 Task: In the  document Pottery.htmlMake this file  'available offline' Check 'Vision History' View the  non- printing characters
Action: Mouse moved to (398, 377)
Screenshot: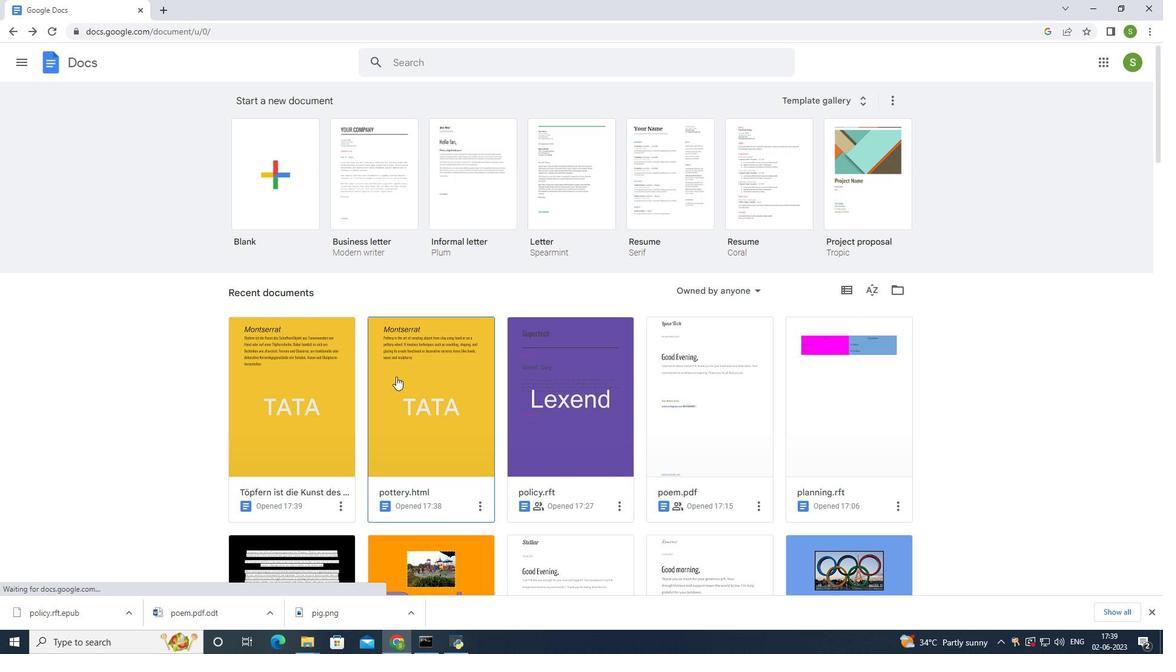 
Action: Mouse pressed left at (398, 377)
Screenshot: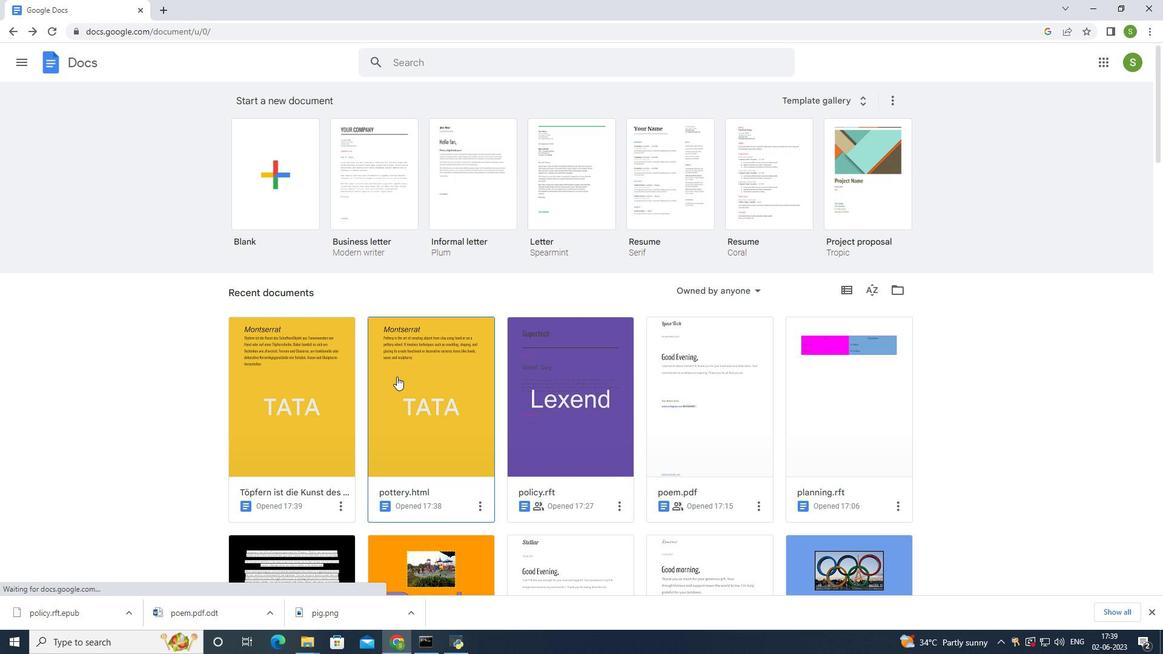 
Action: Mouse moved to (49, 70)
Screenshot: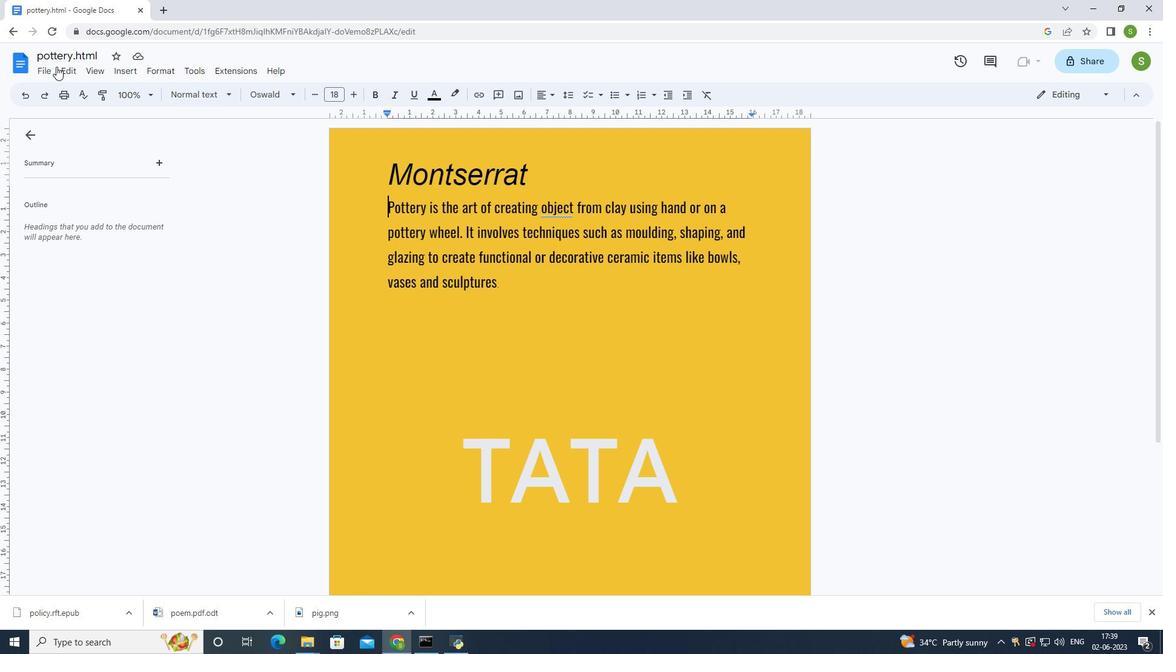 
Action: Mouse pressed left at (49, 70)
Screenshot: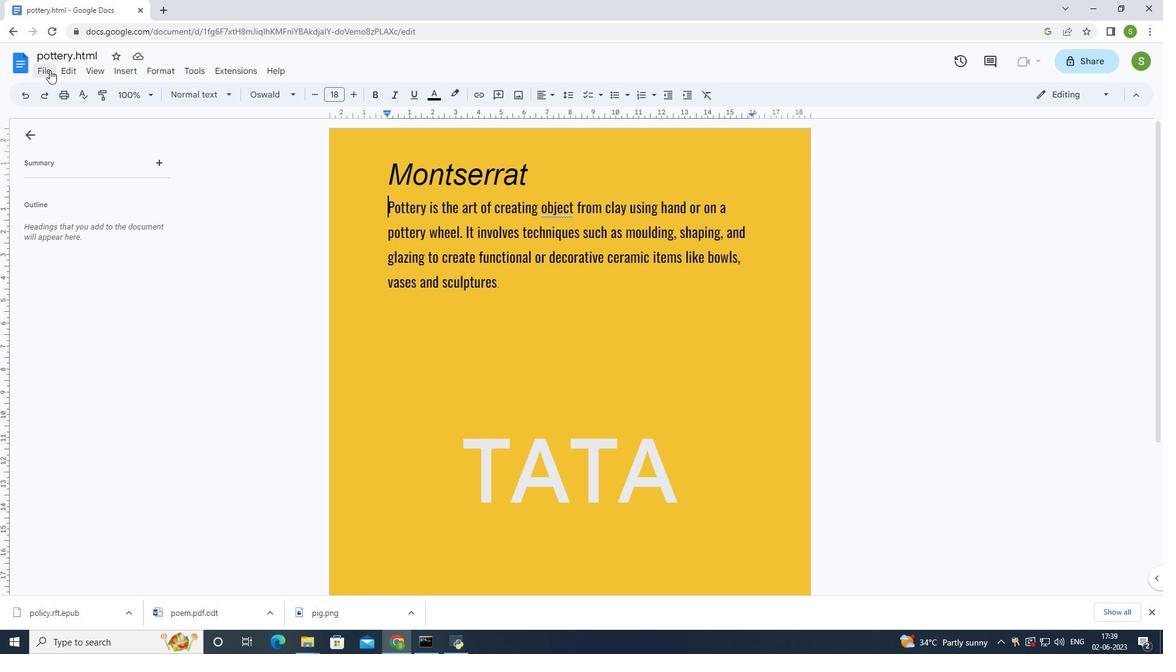 
Action: Mouse moved to (95, 335)
Screenshot: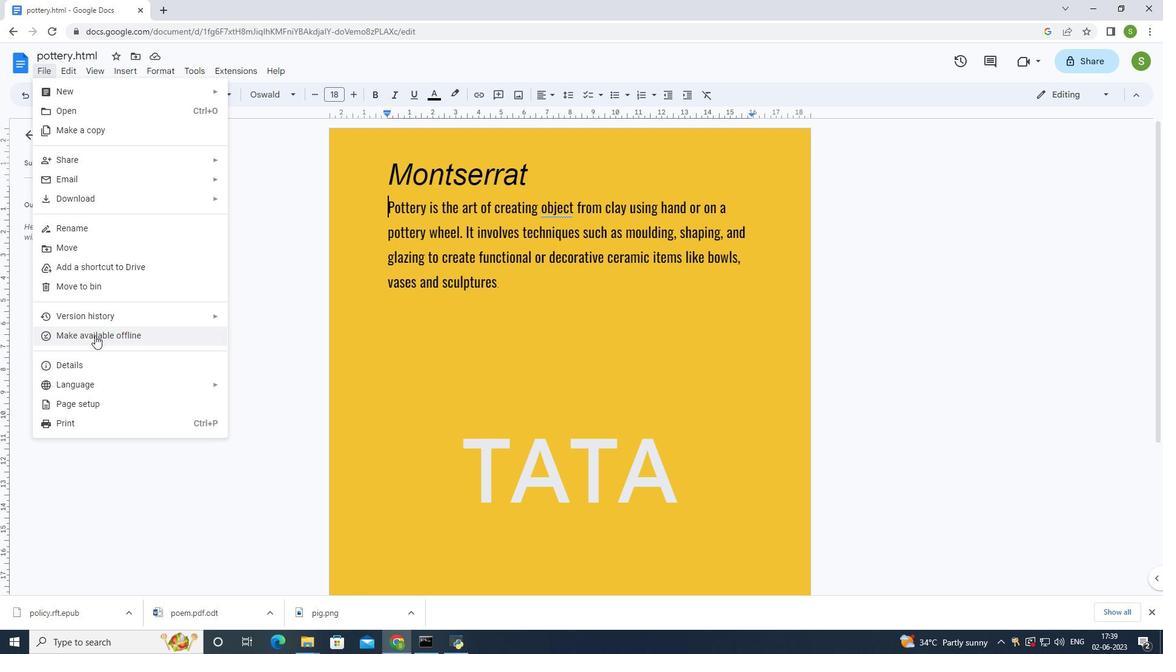 
Action: Mouse pressed left at (95, 335)
Screenshot: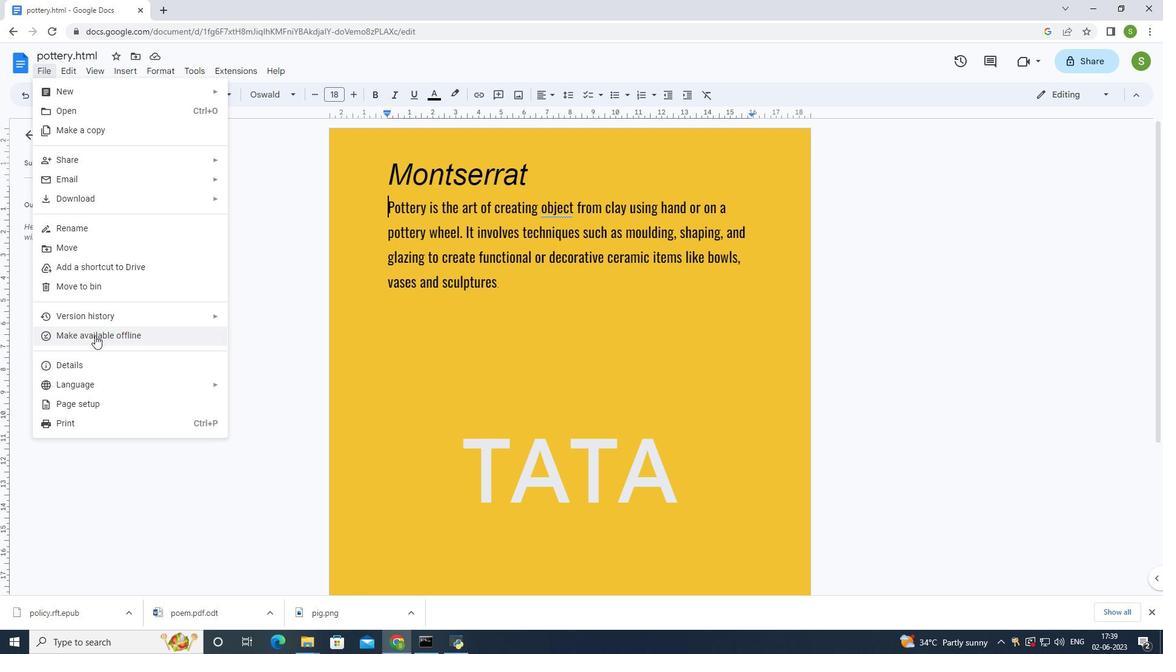
Action: Mouse moved to (41, 70)
Screenshot: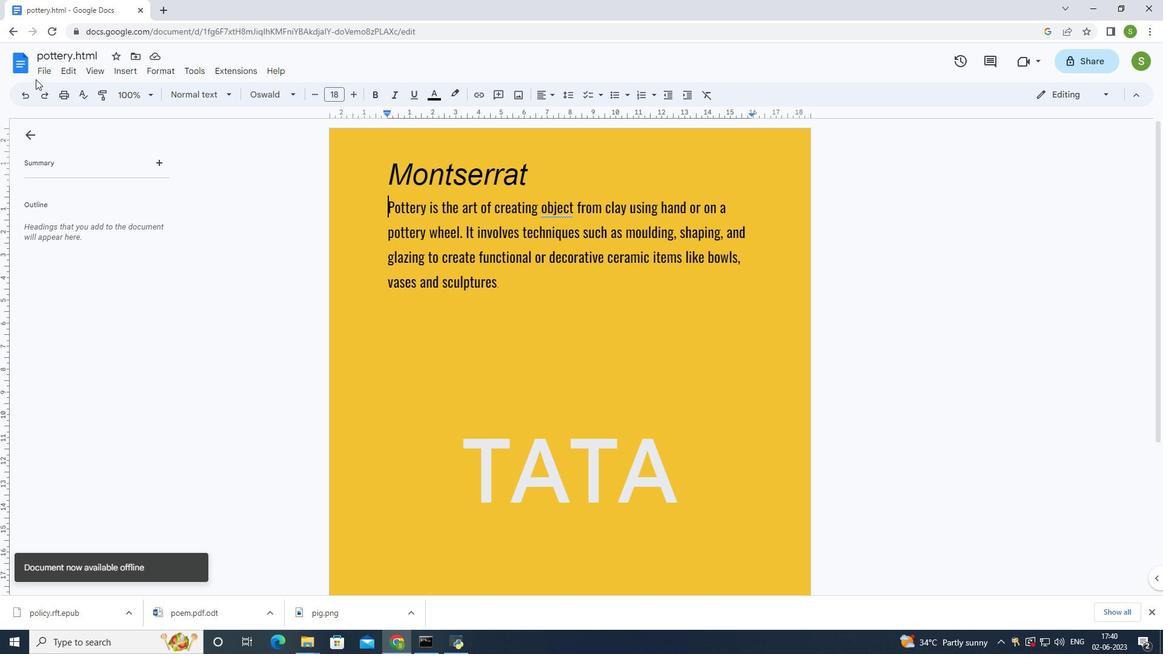 
Action: Mouse pressed left at (41, 70)
Screenshot: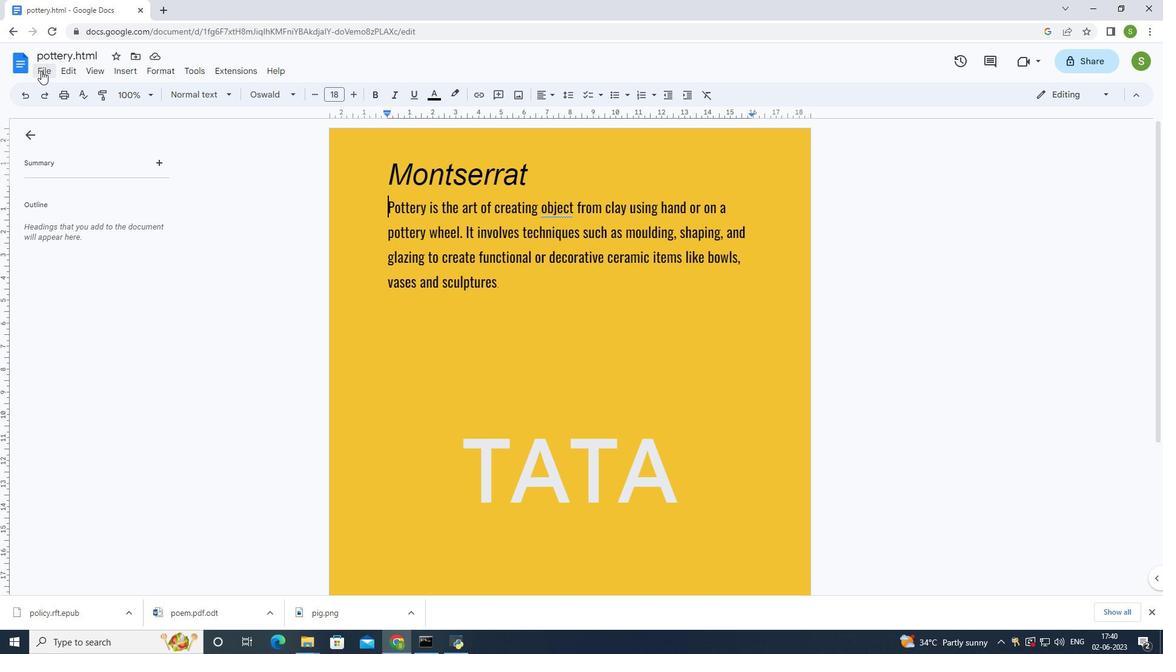 
Action: Mouse moved to (119, 312)
Screenshot: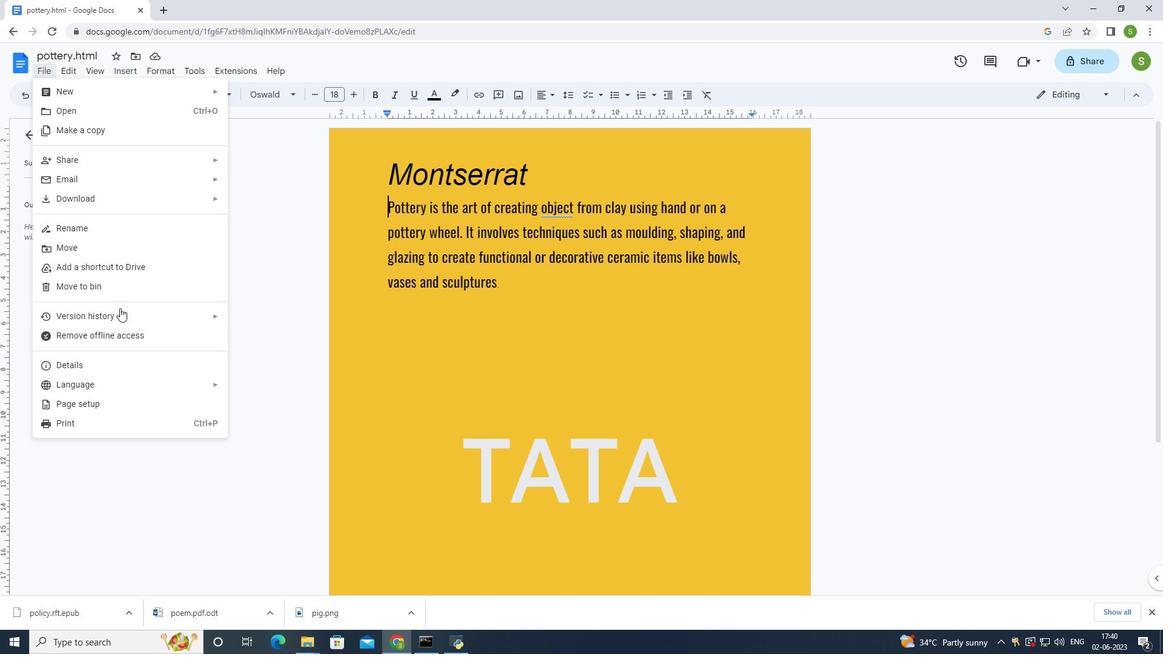 
Action: Mouse pressed left at (119, 312)
Screenshot: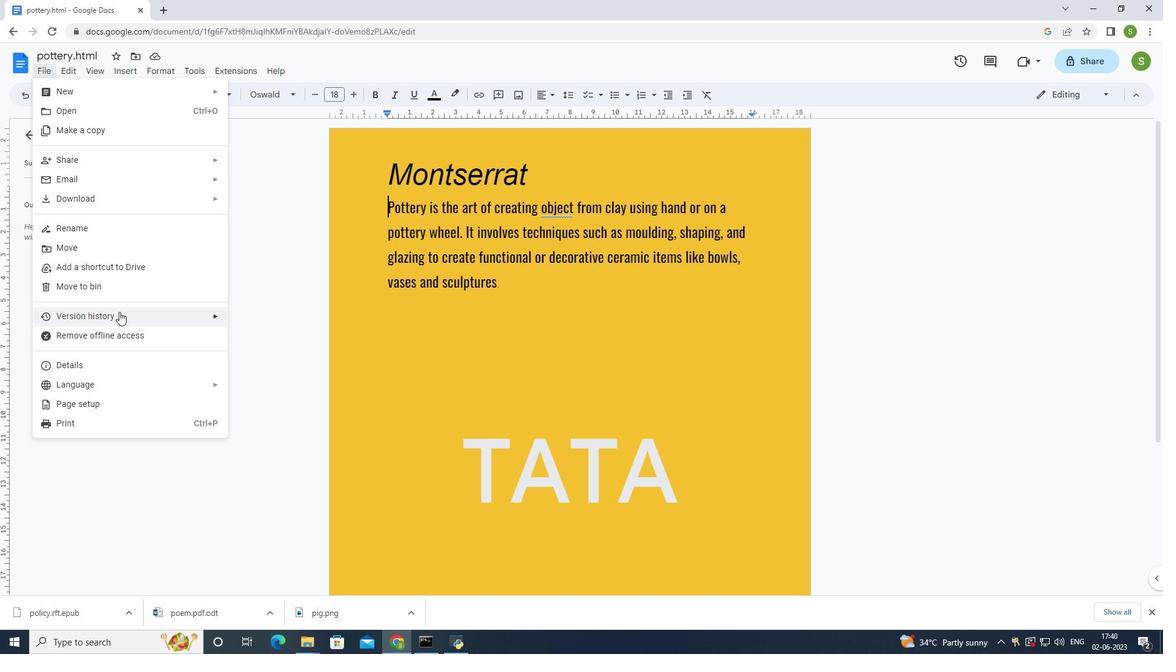 
Action: Mouse moved to (250, 319)
Screenshot: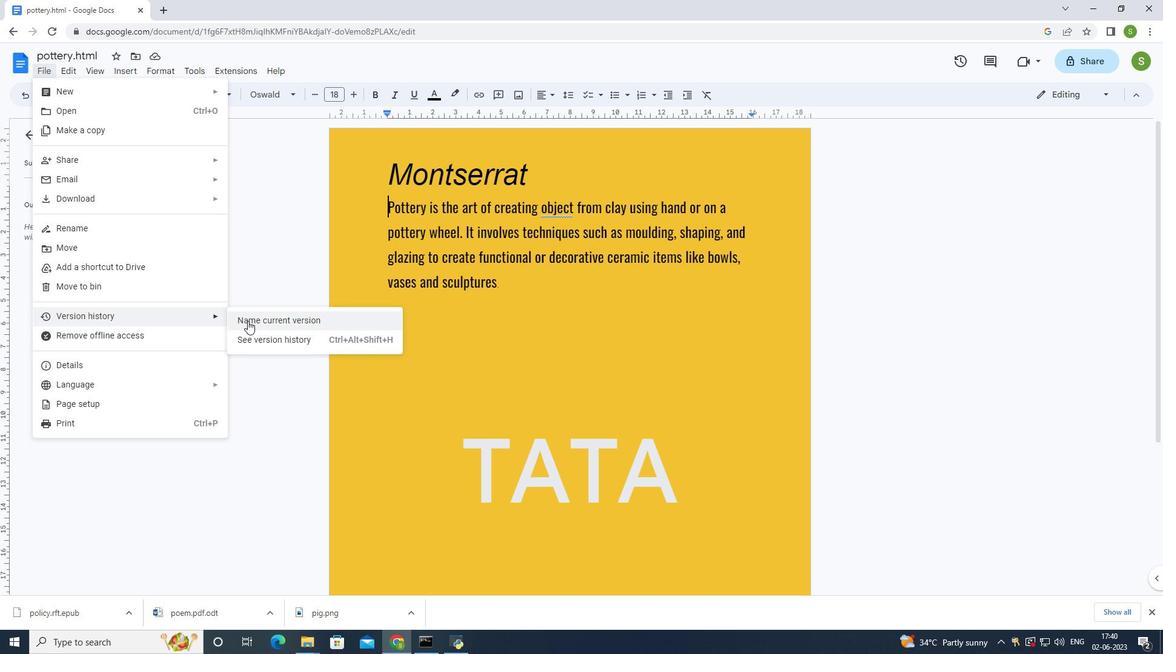
Action: Mouse pressed left at (250, 319)
Screenshot: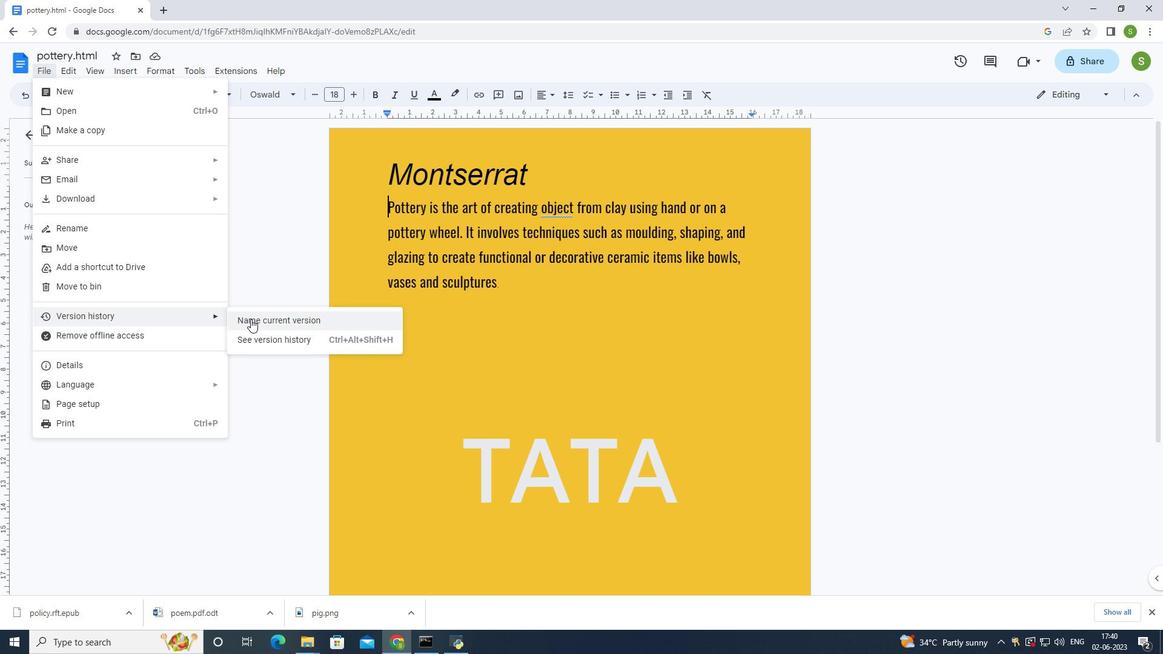 
Action: Mouse moved to (801, 289)
Screenshot: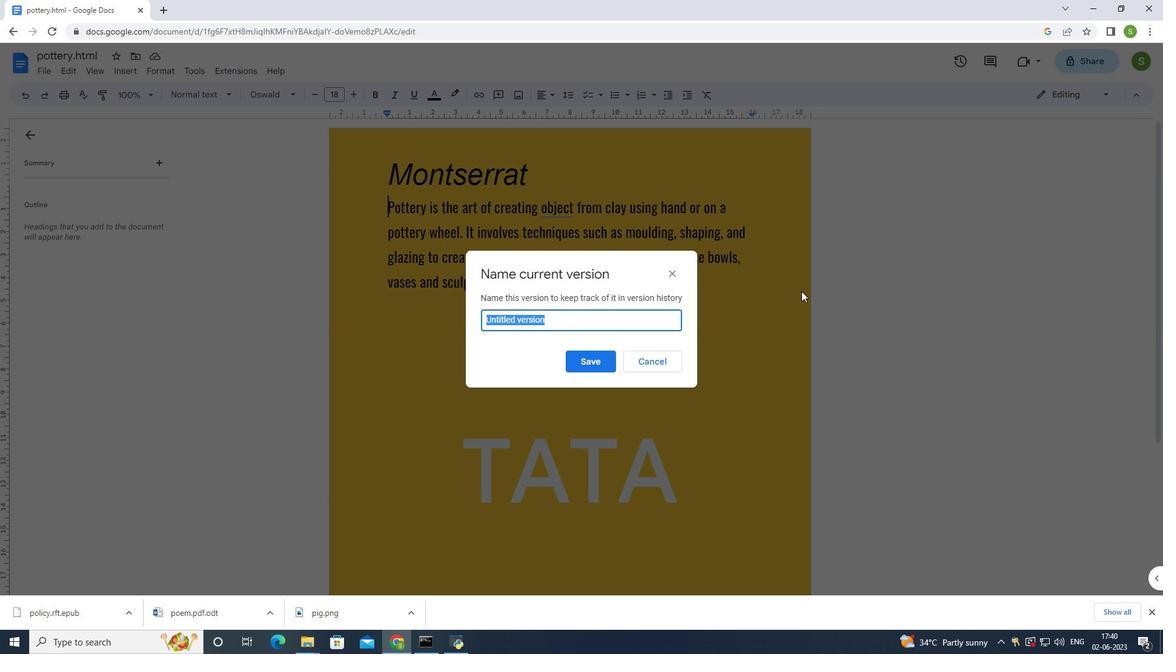 
Action: Key pressed non-printing<Key.space>characters
Screenshot: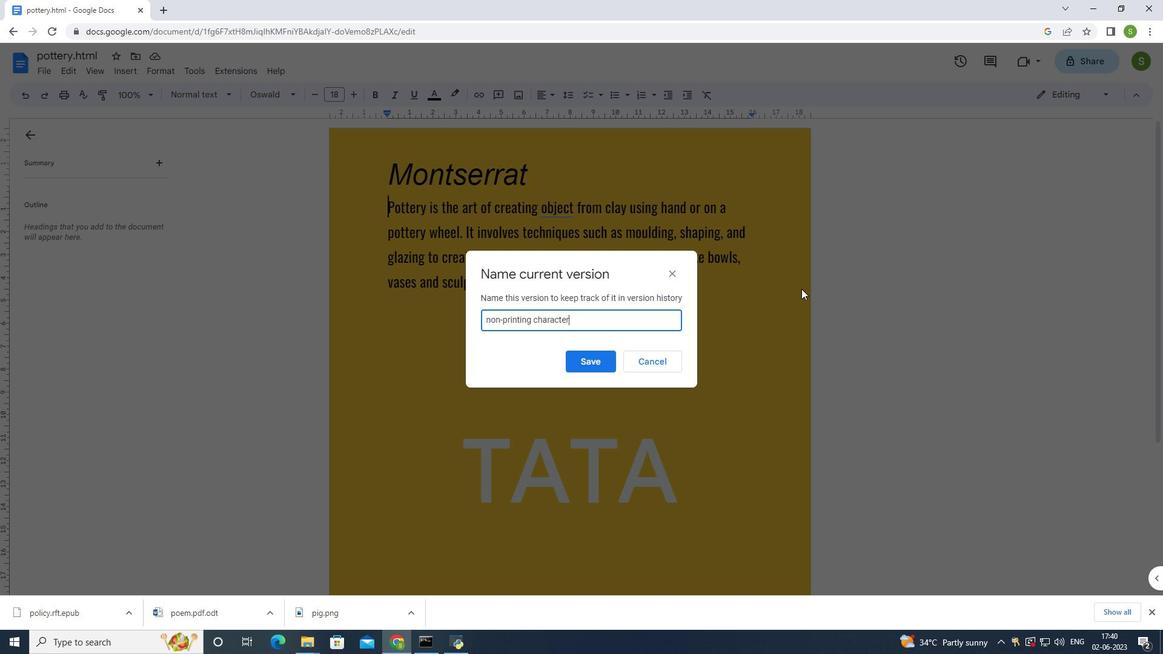
Action: Mouse moved to (597, 366)
Screenshot: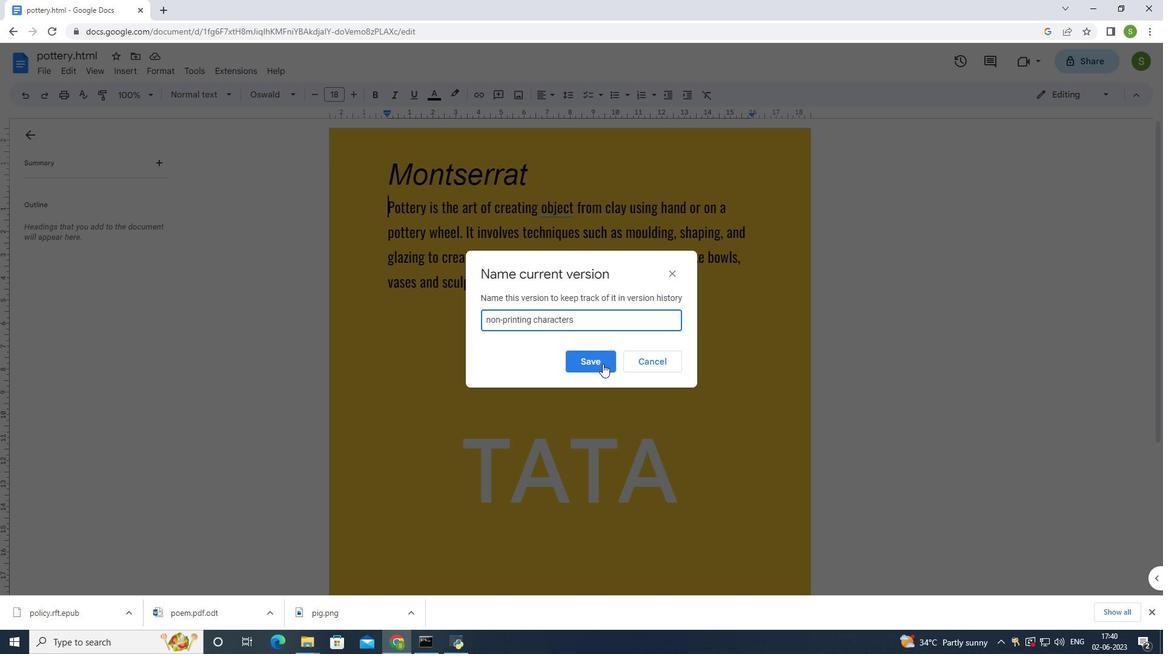 
Action: Mouse pressed left at (597, 366)
Screenshot: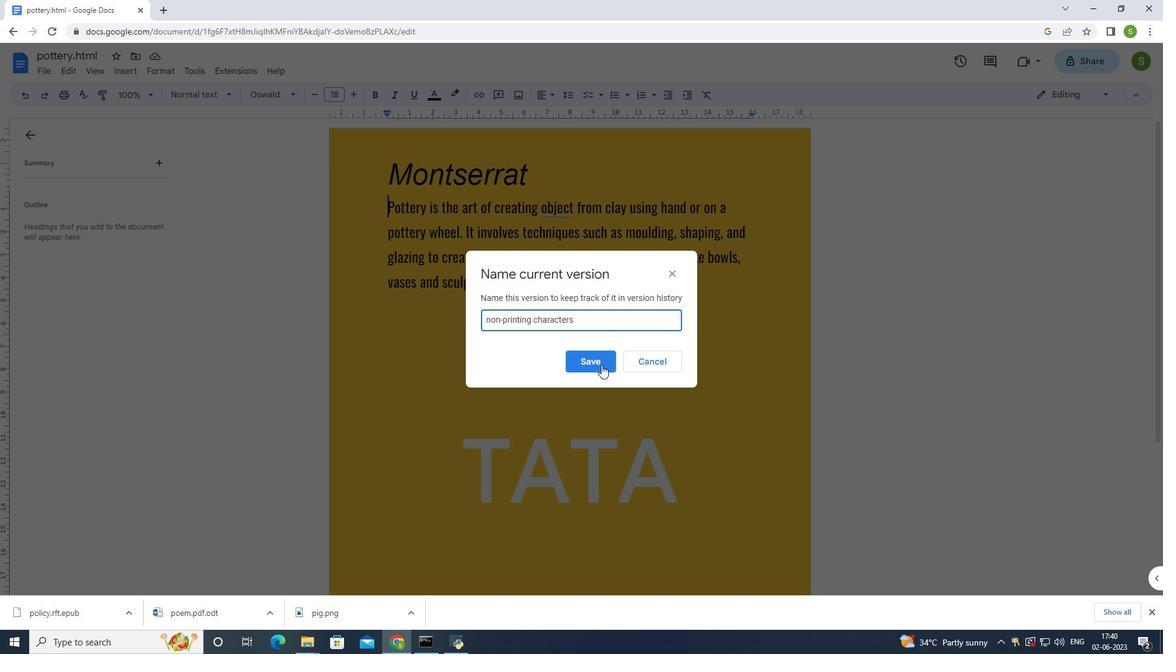 
Action: Mouse moved to (679, 318)
Screenshot: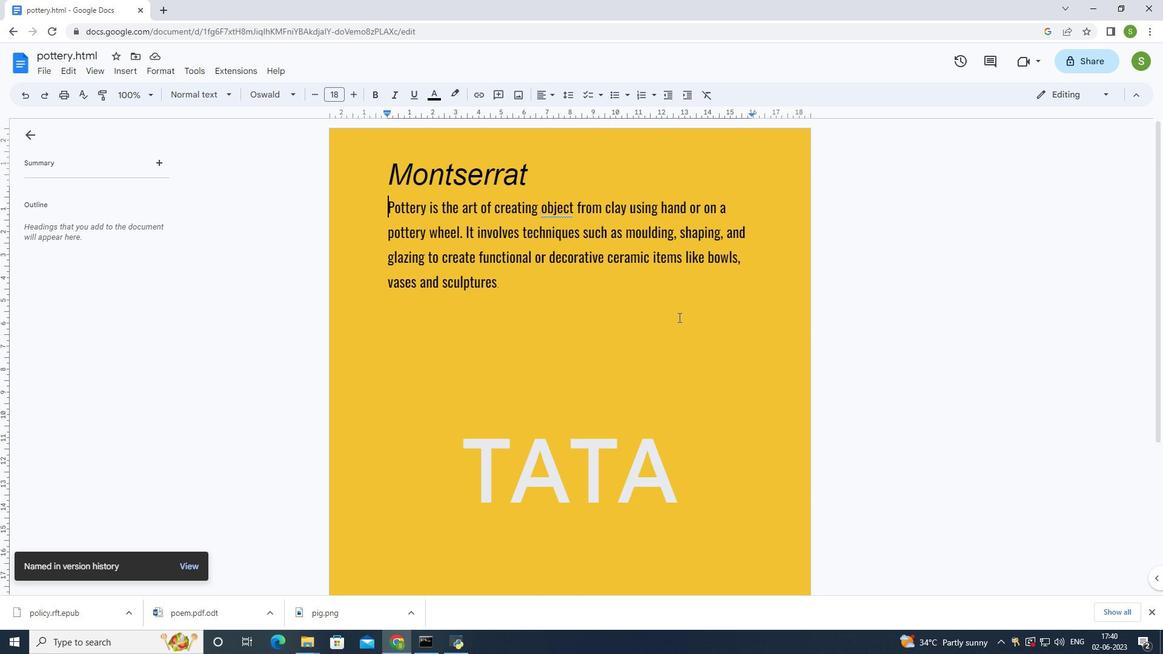 
